 Task: Filter services by langauge "Portuguese".
Action: Mouse moved to (443, 88)
Screenshot: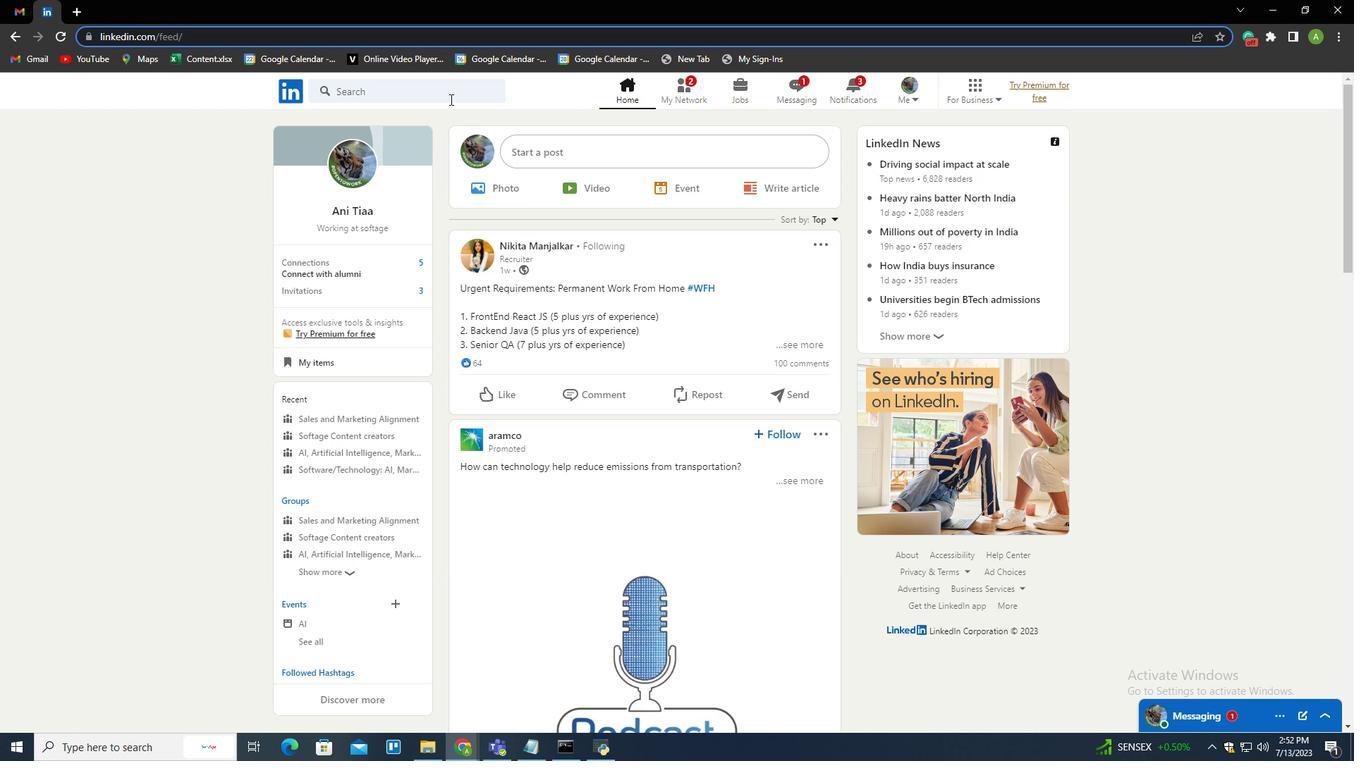 
Action: Mouse pressed left at (443, 88)
Screenshot: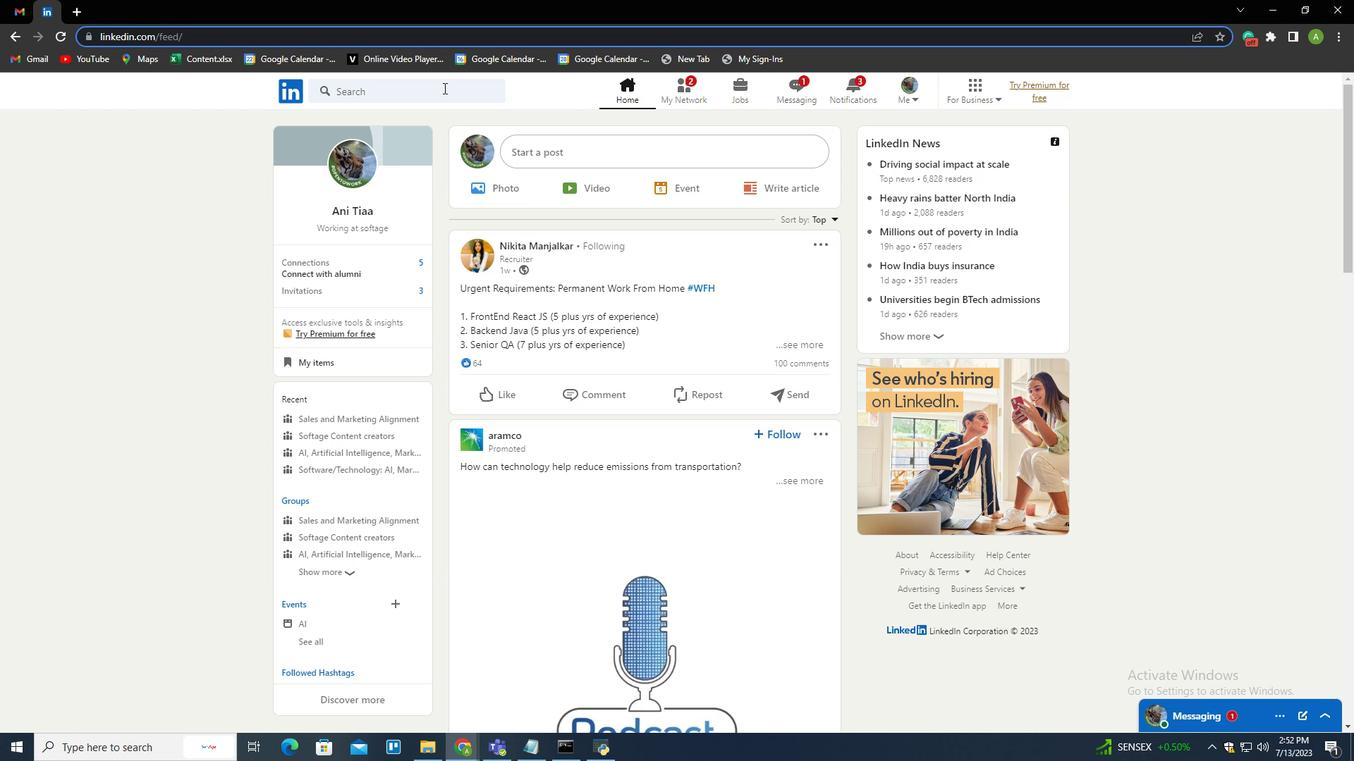 
Action: Key pressed hiring<Key.enter>
Screenshot: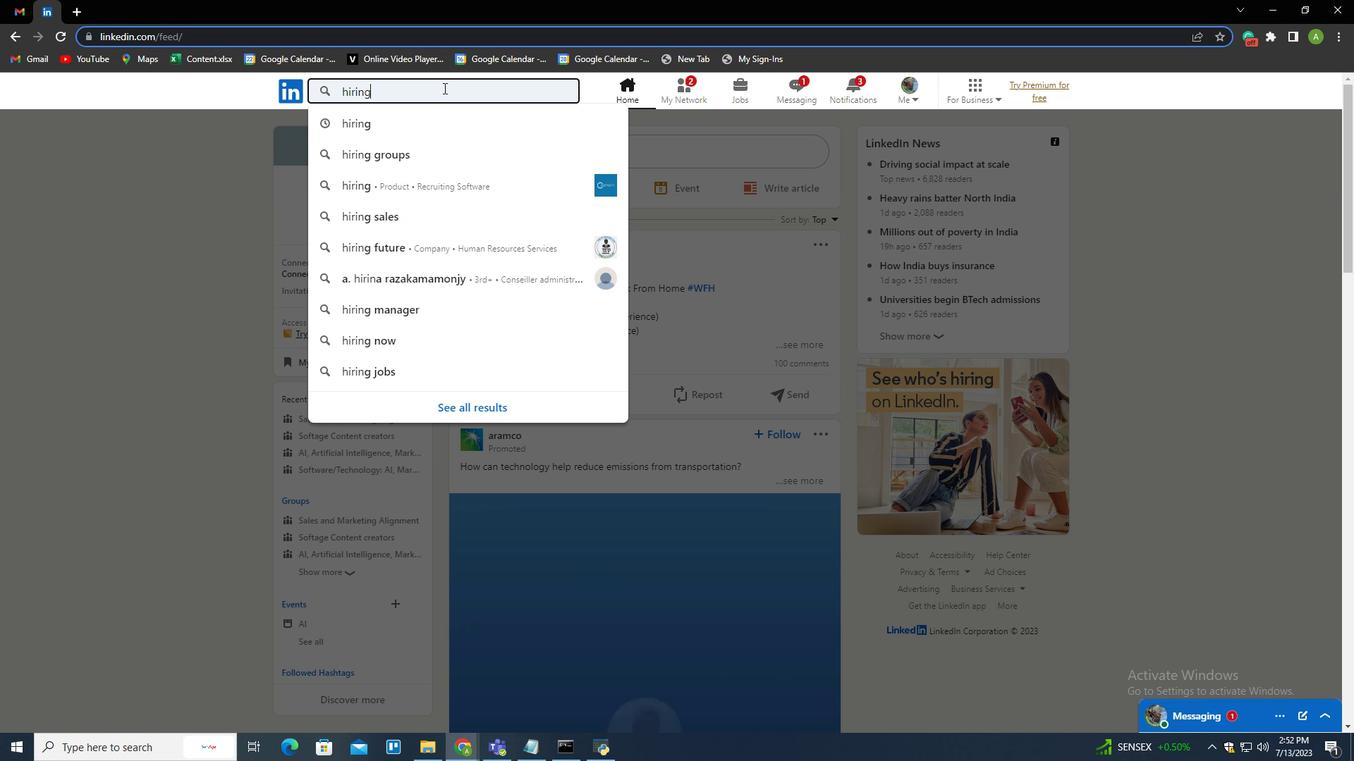 
Action: Mouse moved to (828, 132)
Screenshot: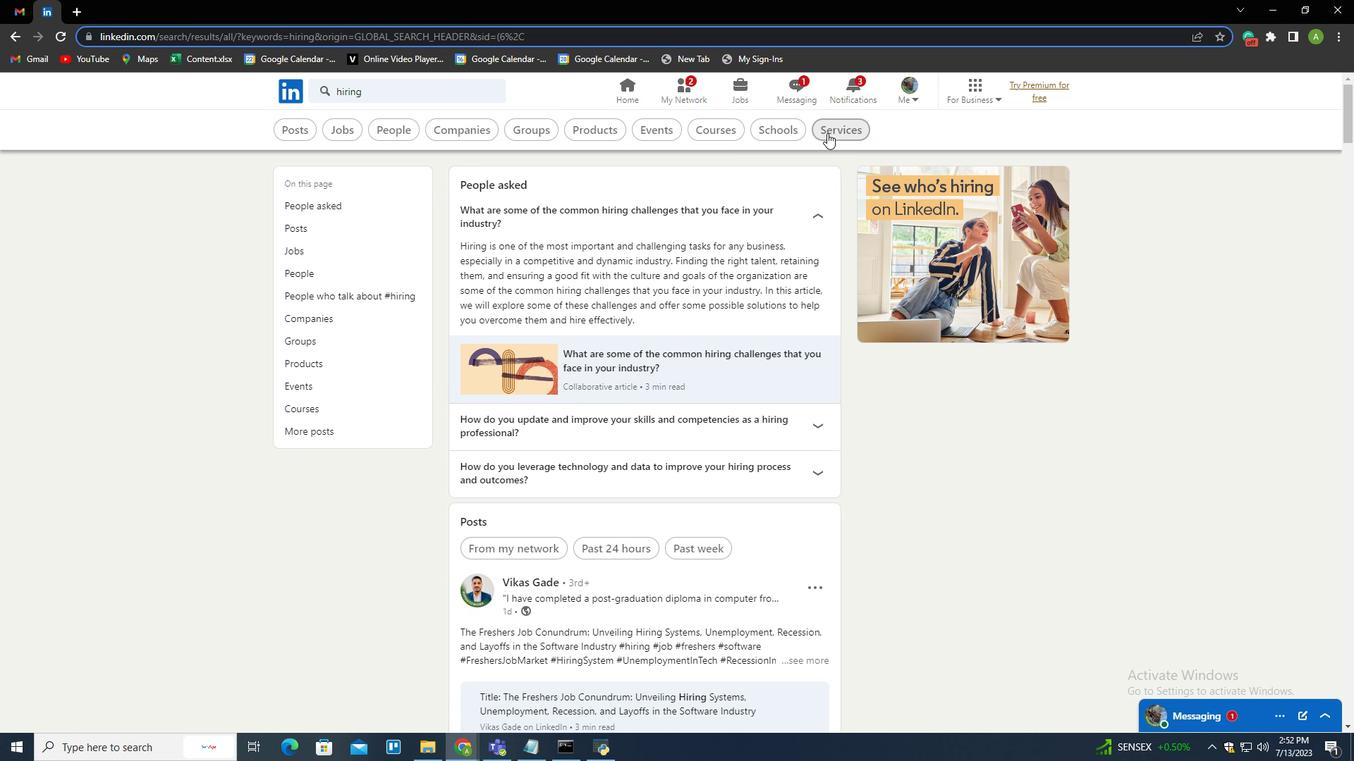 
Action: Mouse pressed left at (828, 132)
Screenshot: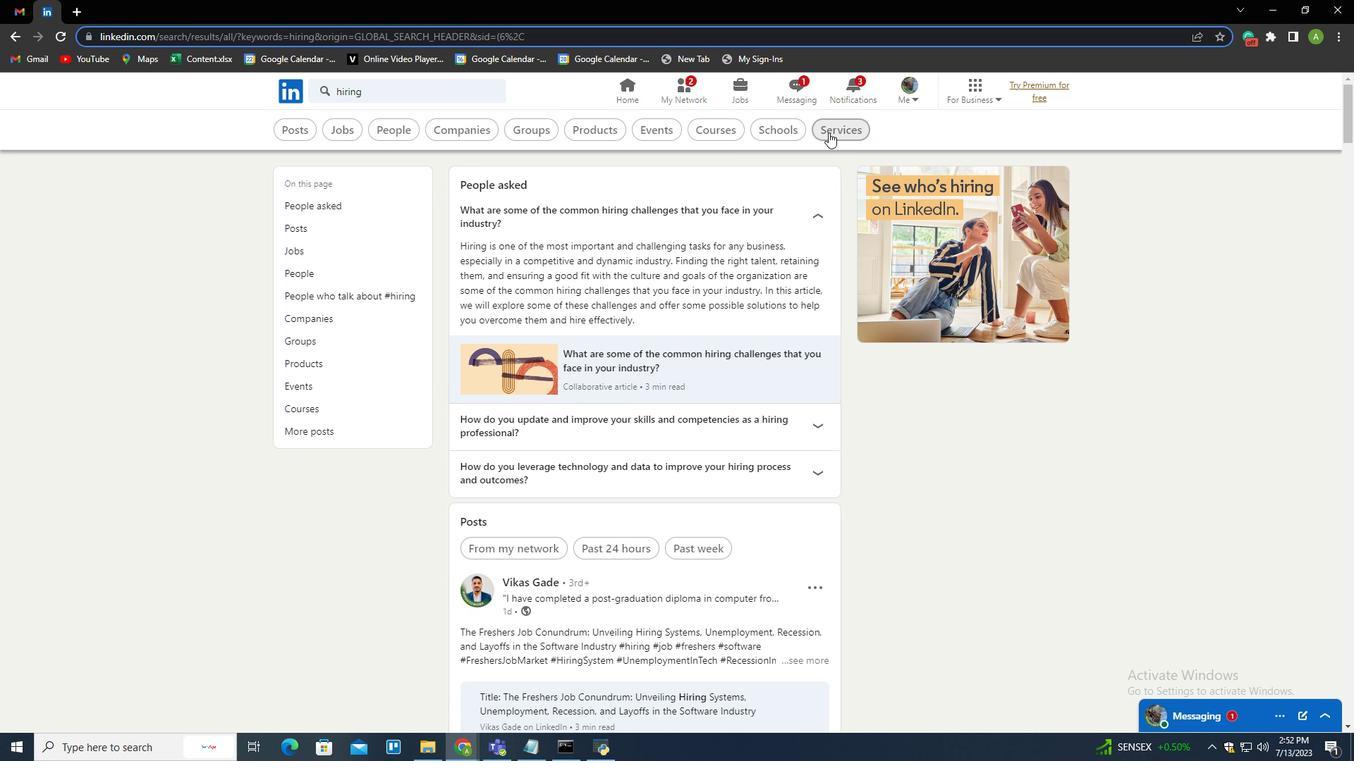 
Action: Mouse moved to (705, 131)
Screenshot: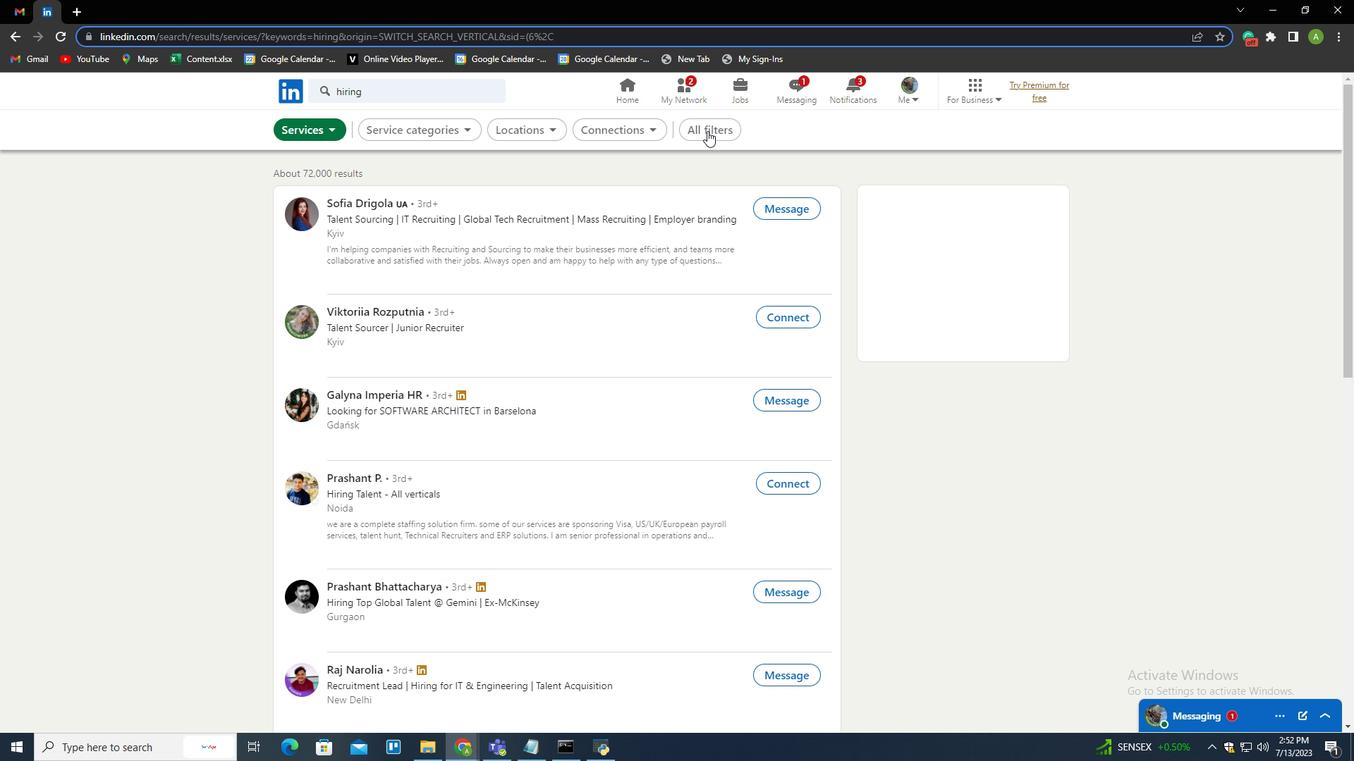 
Action: Mouse pressed left at (705, 131)
Screenshot: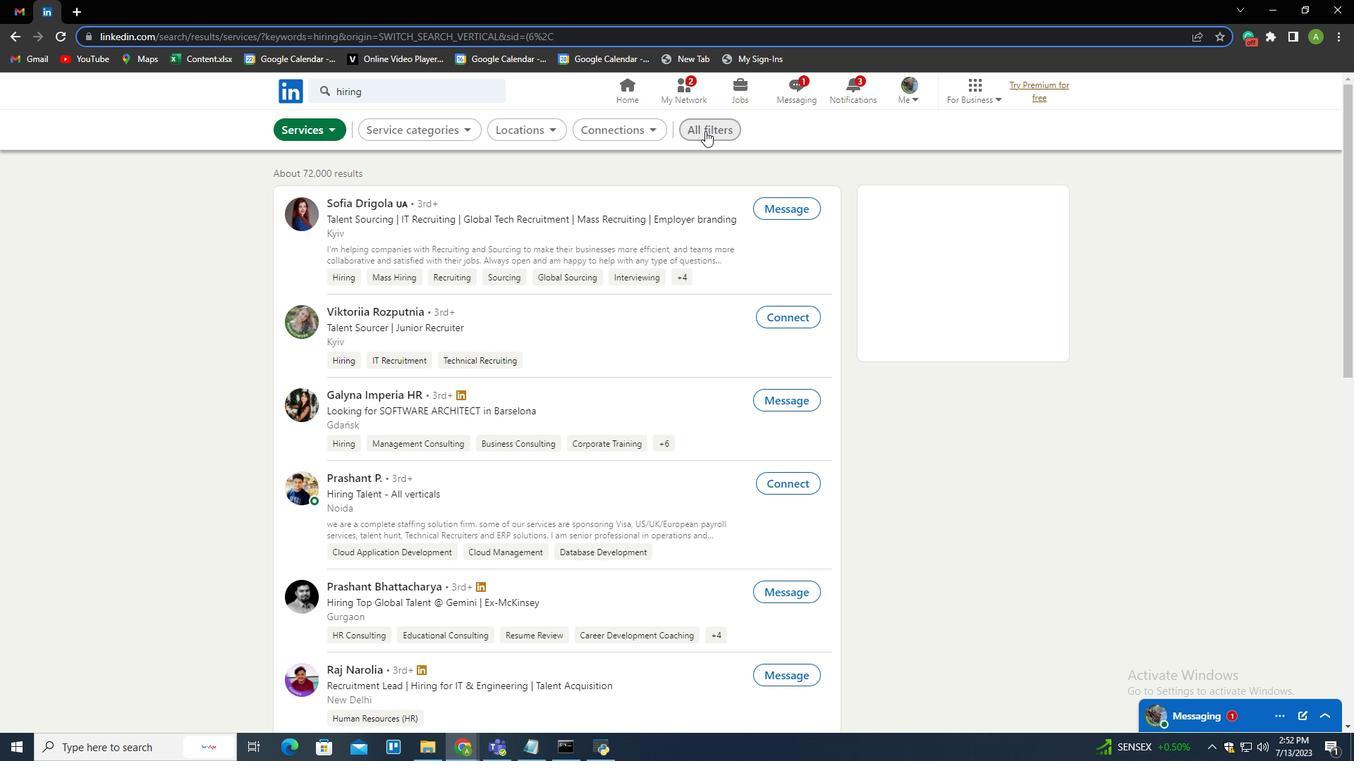 
Action: Mouse moved to (1132, 565)
Screenshot: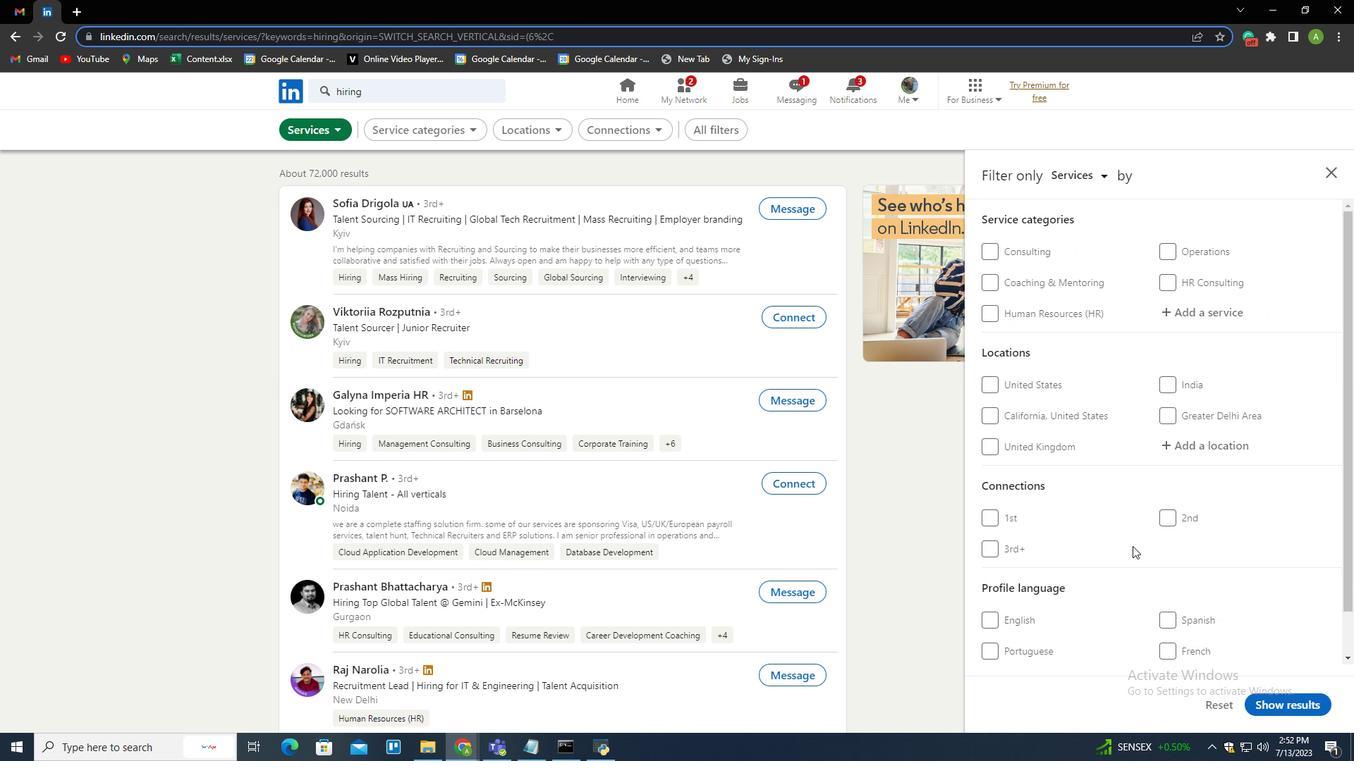 
Action: Mouse scrolled (1132, 564) with delta (0, 0)
Screenshot: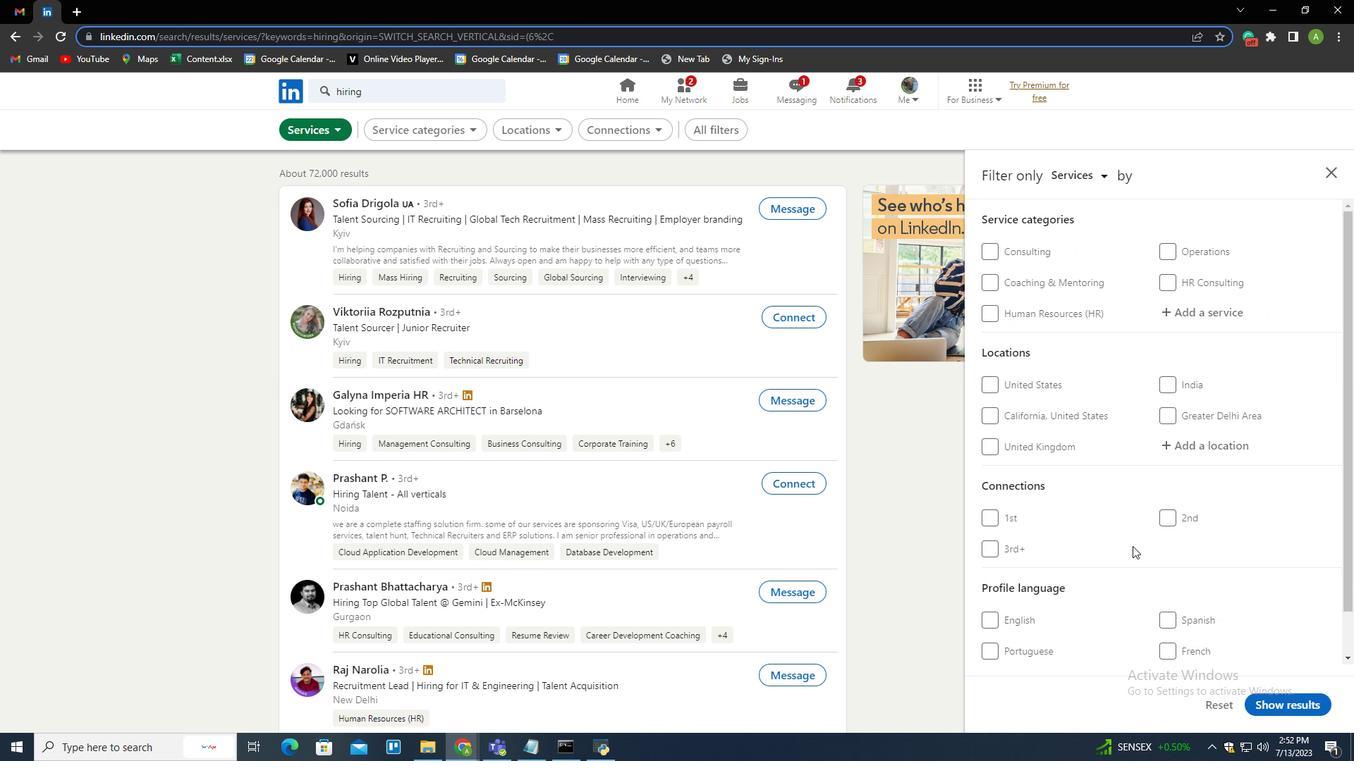 
Action: Mouse moved to (1132, 567)
Screenshot: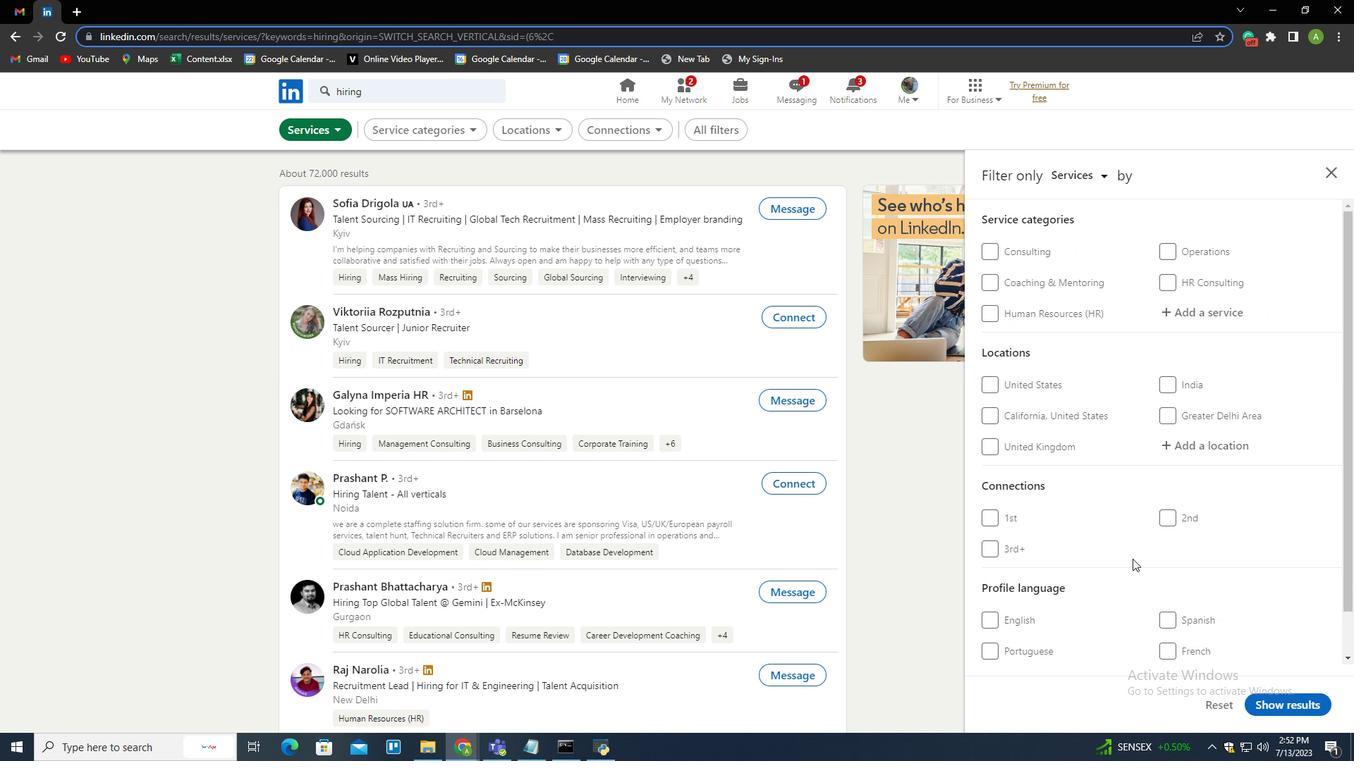 
Action: Mouse scrolled (1132, 567) with delta (0, 0)
Screenshot: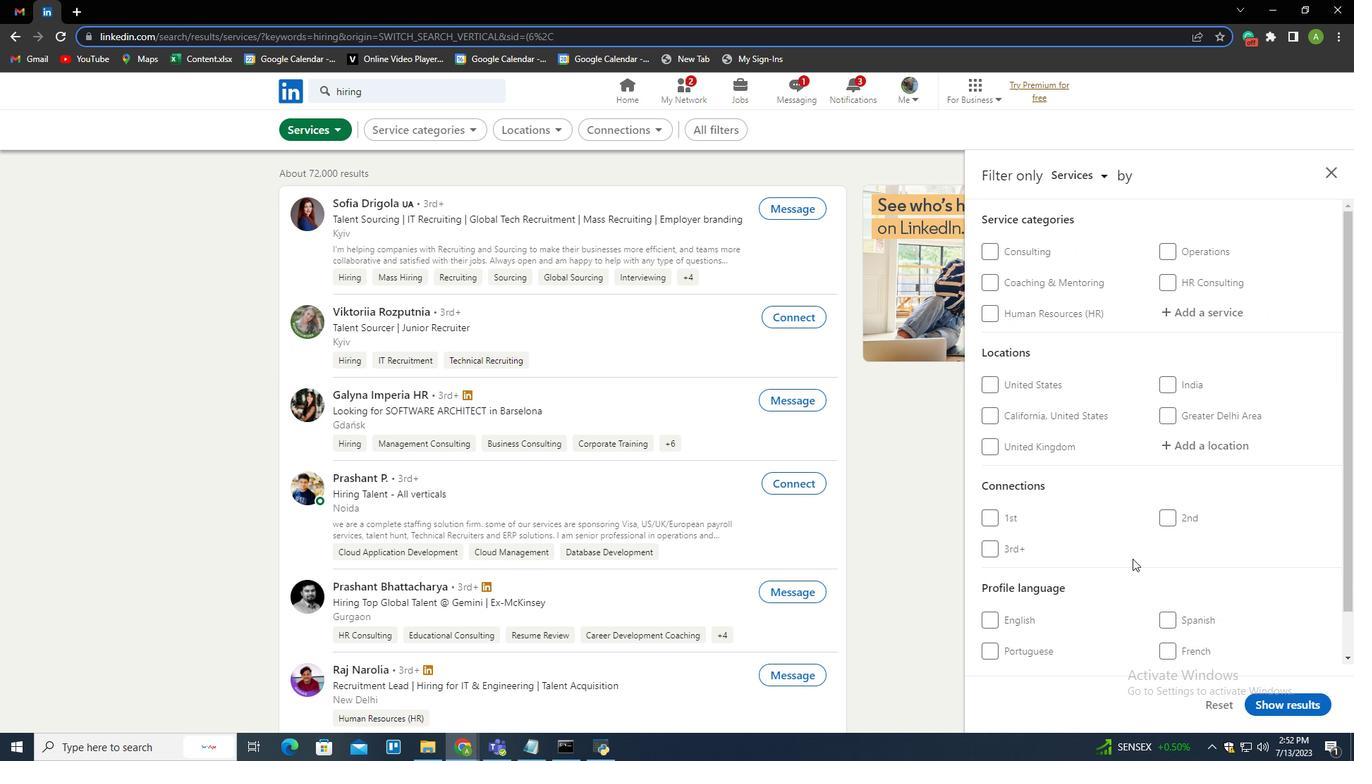 
Action: Mouse moved to (1132, 568)
Screenshot: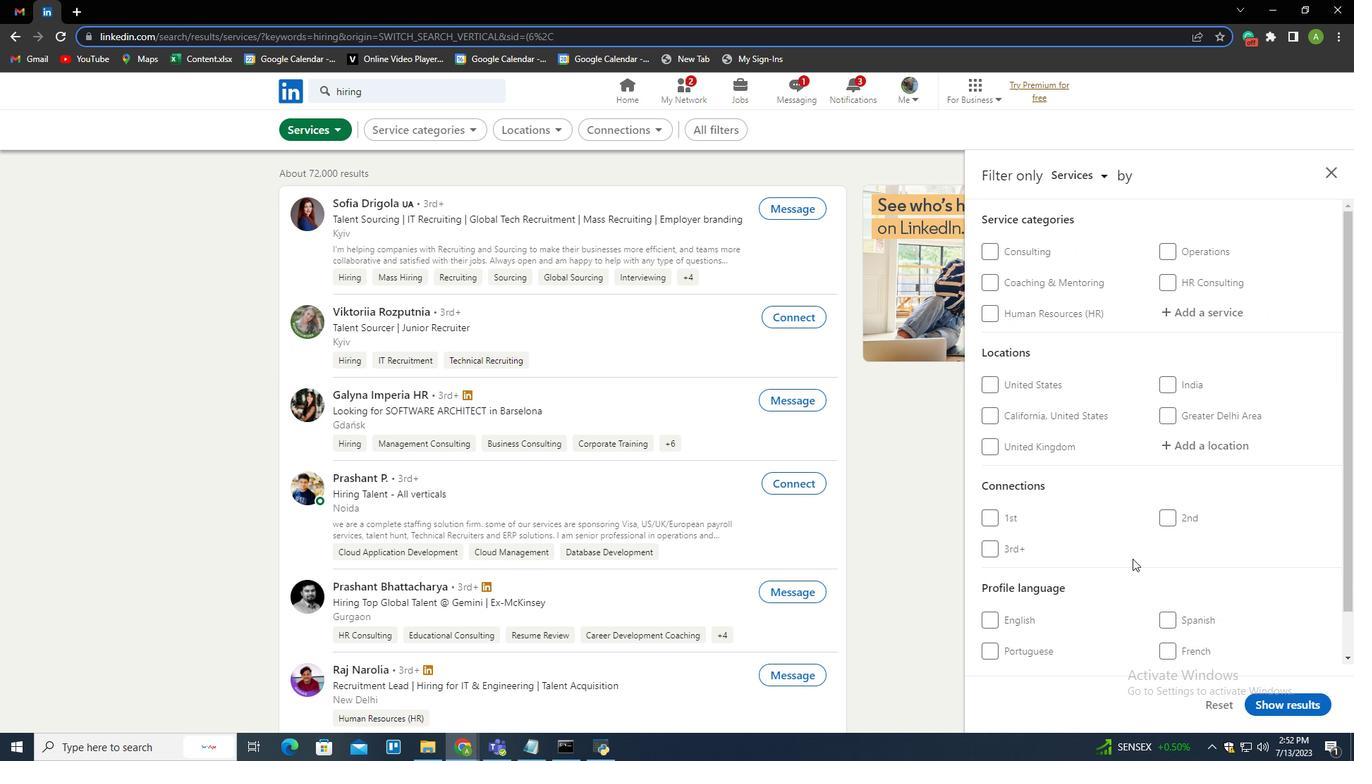 
Action: Mouse scrolled (1132, 567) with delta (0, 0)
Screenshot: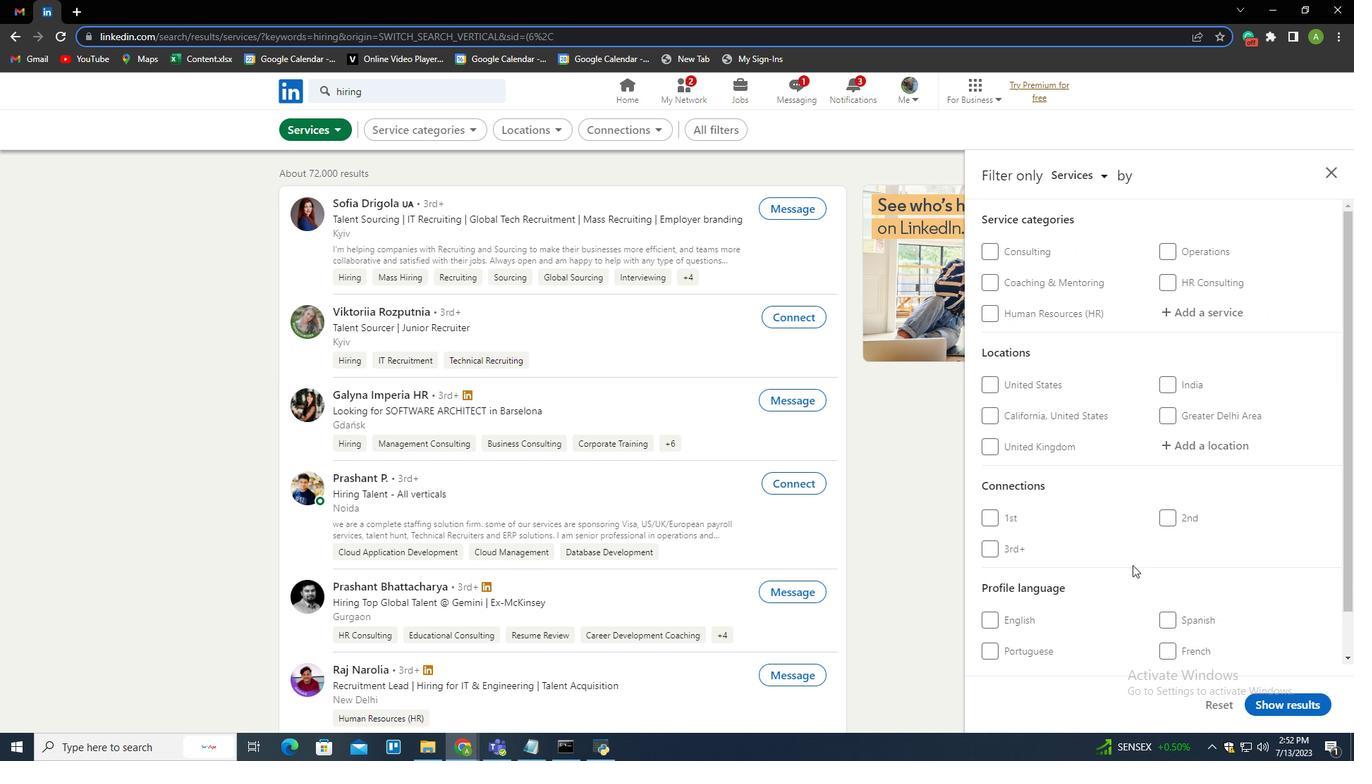
Action: Mouse scrolled (1132, 567) with delta (0, 0)
Screenshot: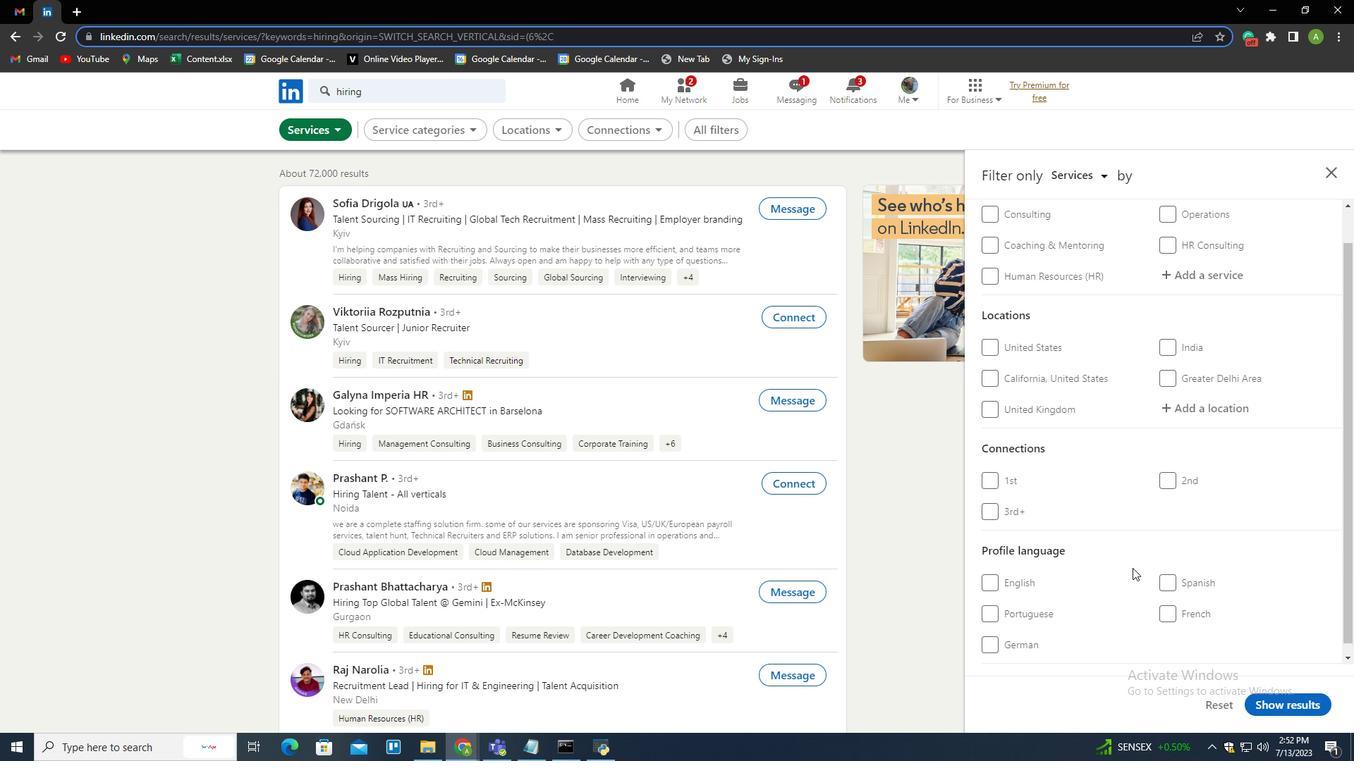 
Action: Mouse moved to (985, 605)
Screenshot: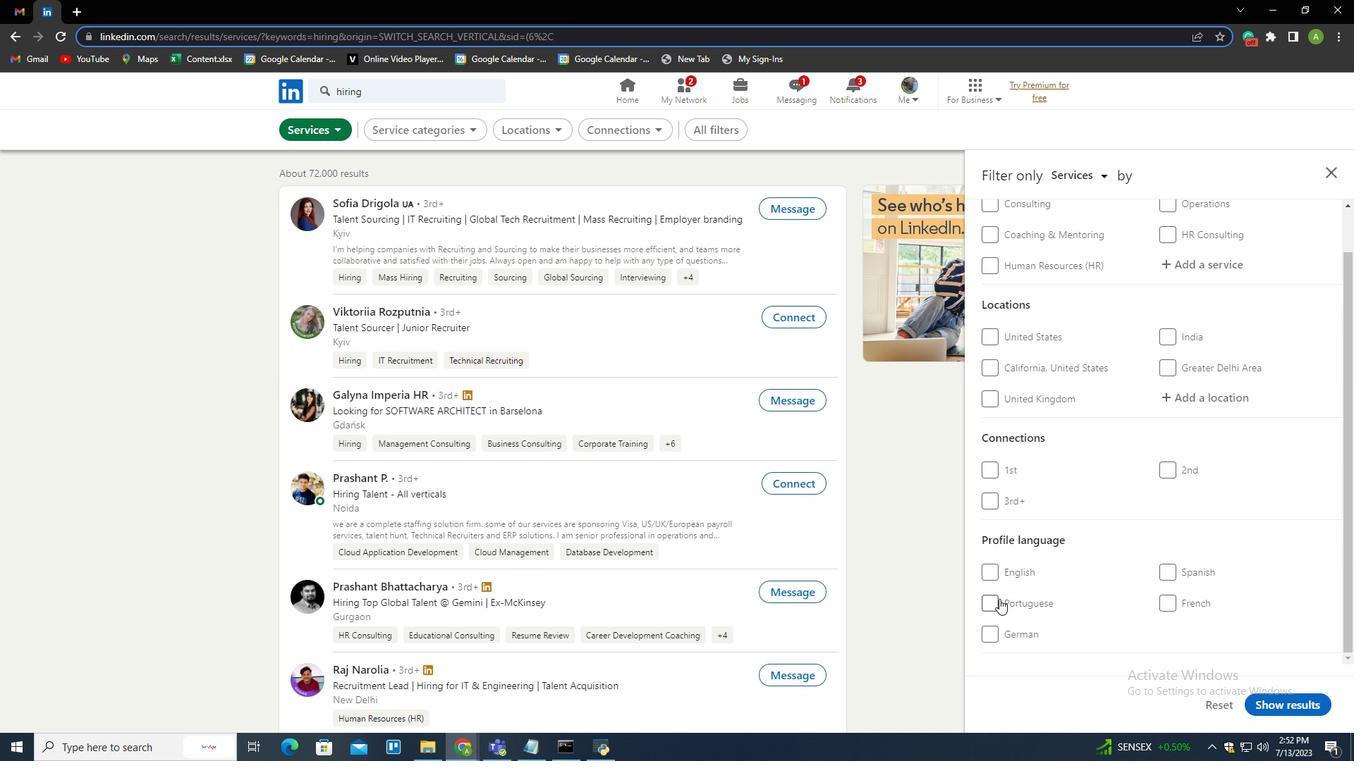
Action: Mouse pressed left at (985, 605)
Screenshot: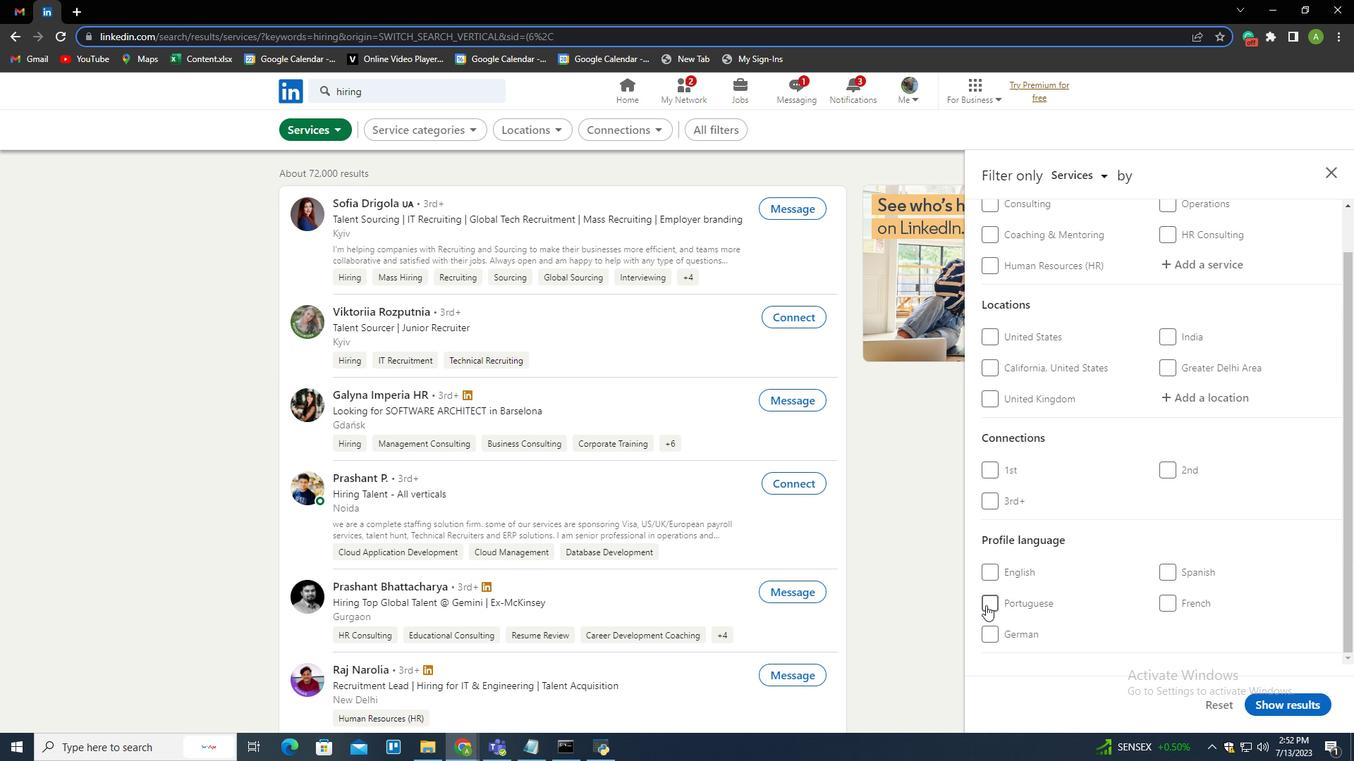 
Action: Mouse moved to (1261, 699)
Screenshot: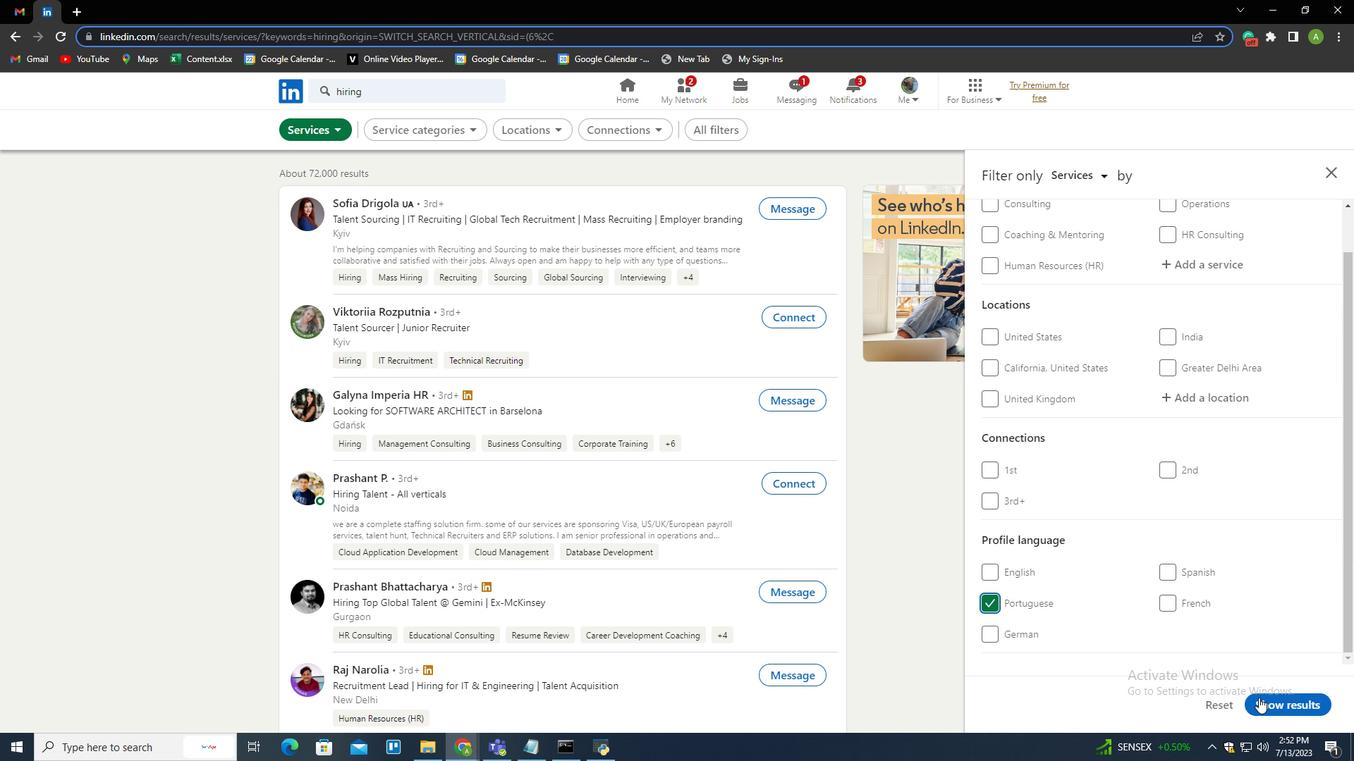 
Action: Mouse pressed left at (1261, 699)
Screenshot: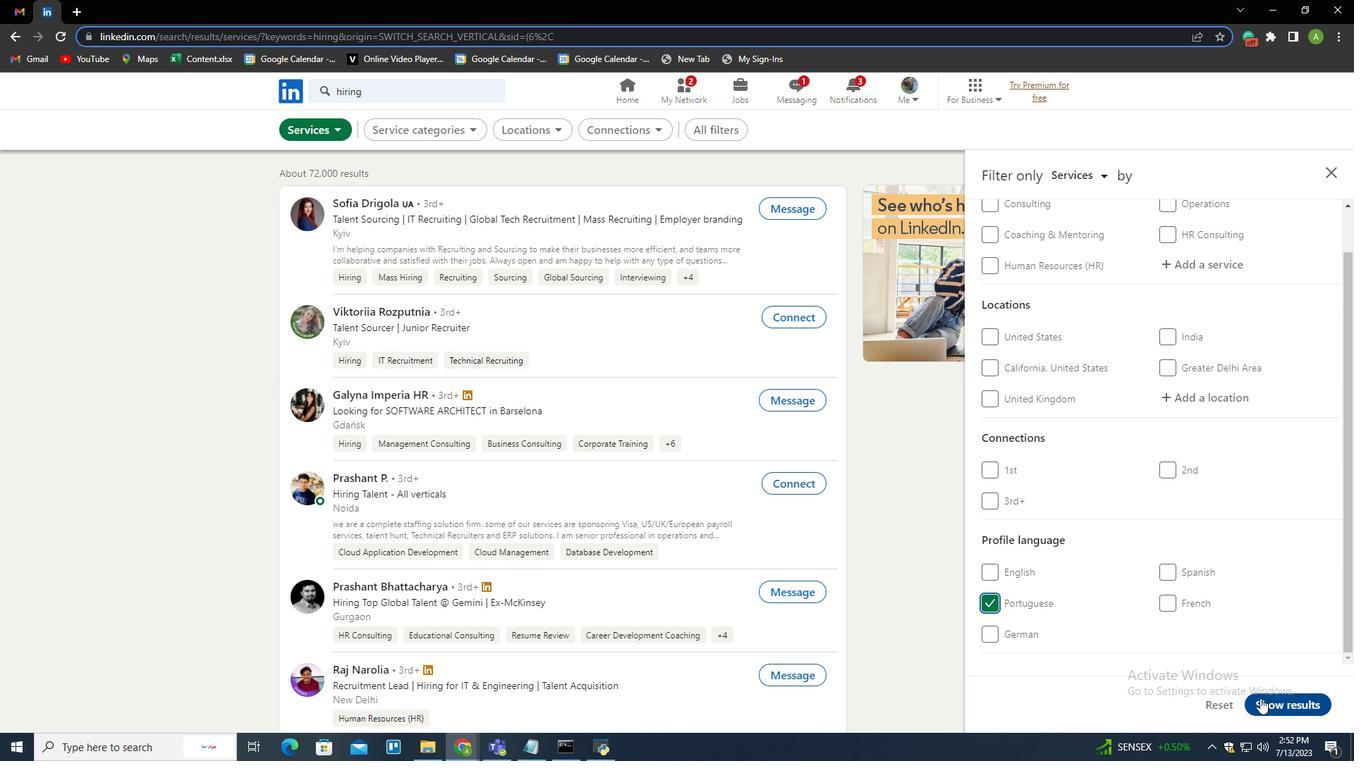 
Action: Mouse moved to (715, 401)
Screenshot: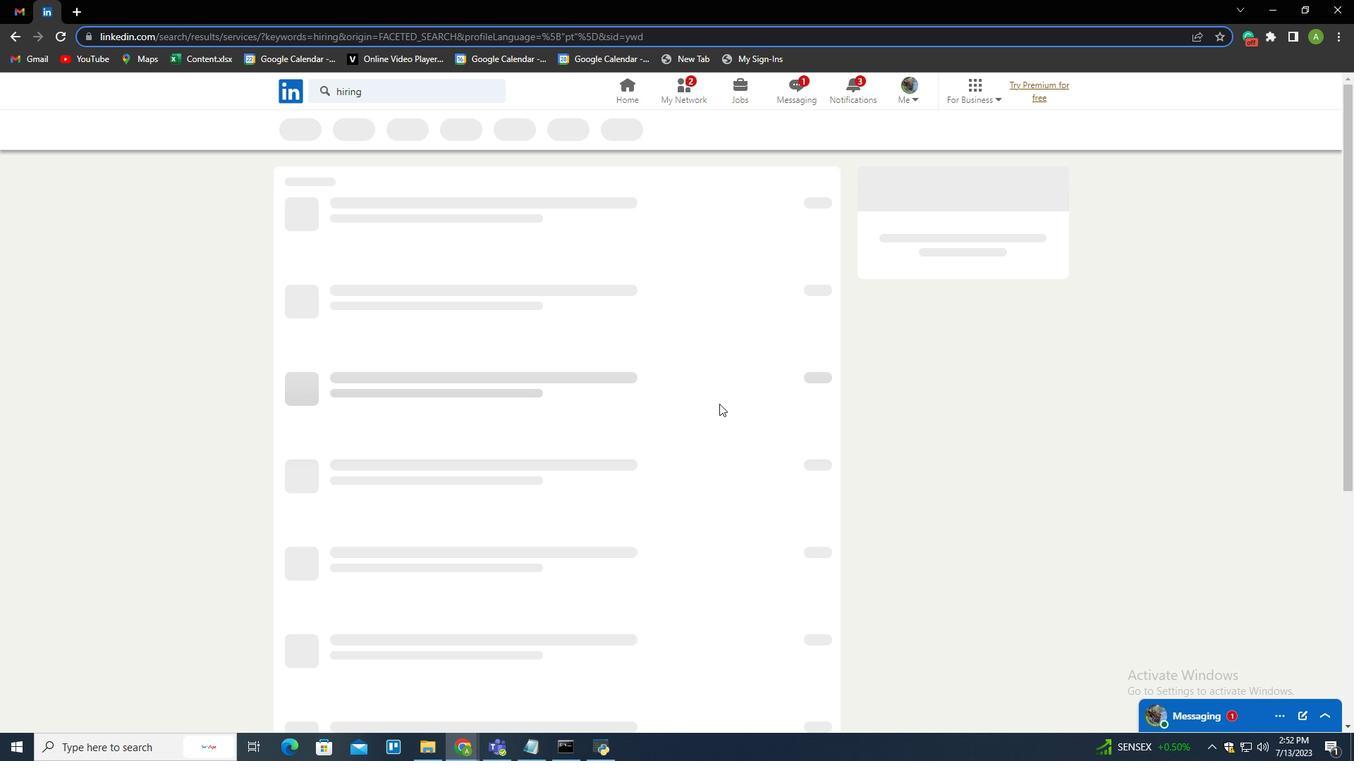
